 Task: Select the copy.
Action: Mouse moved to (12, 482)
Screenshot: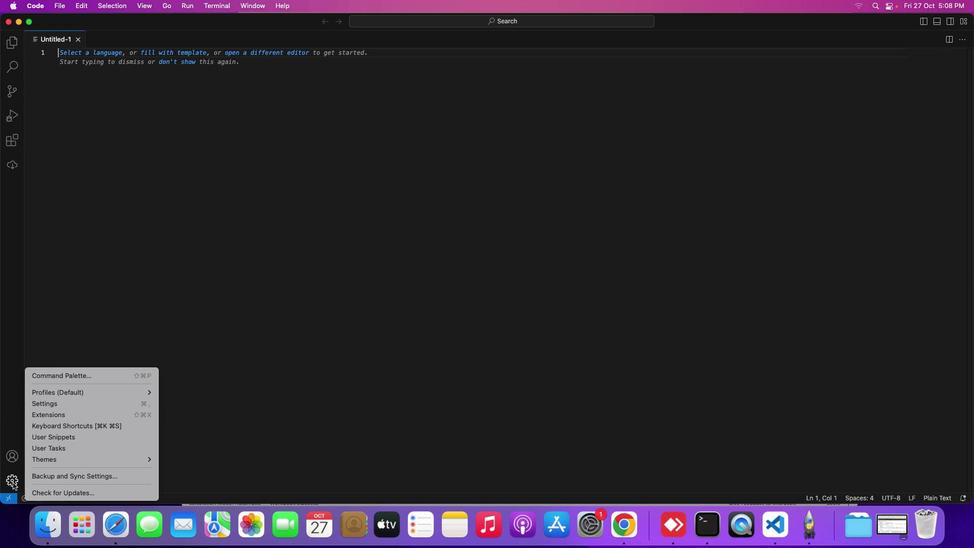 
Action: Mouse pressed left at (12, 482)
Screenshot: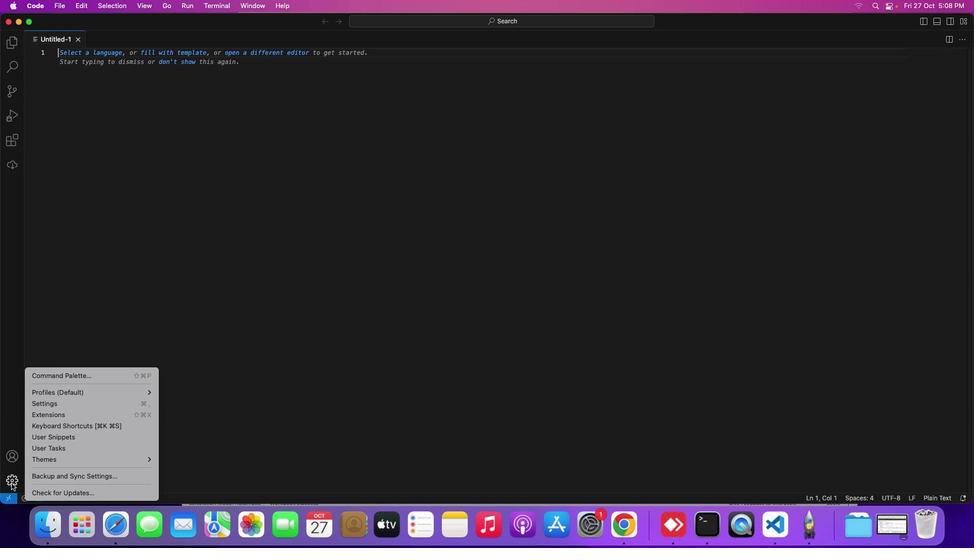 
Action: Mouse moved to (49, 377)
Screenshot: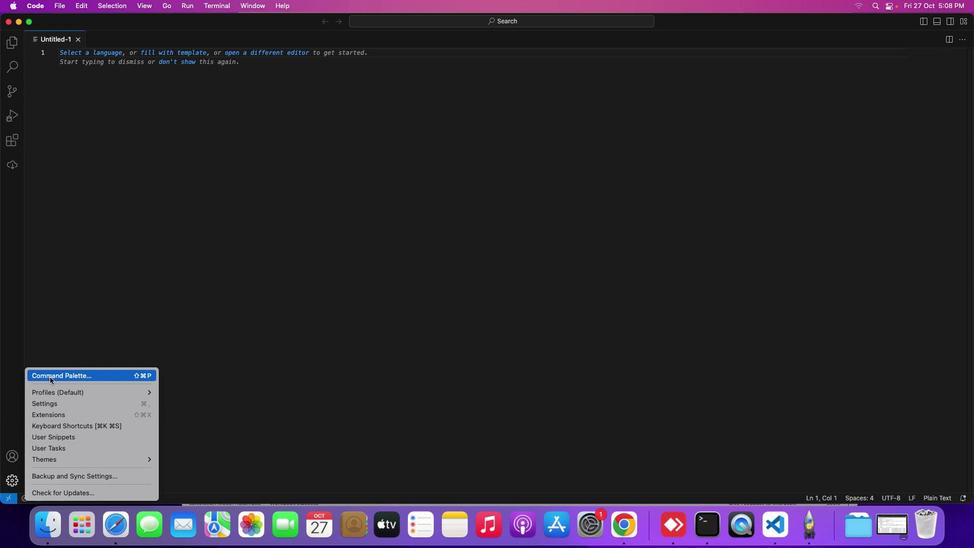 
Action: Mouse pressed left at (49, 377)
Screenshot: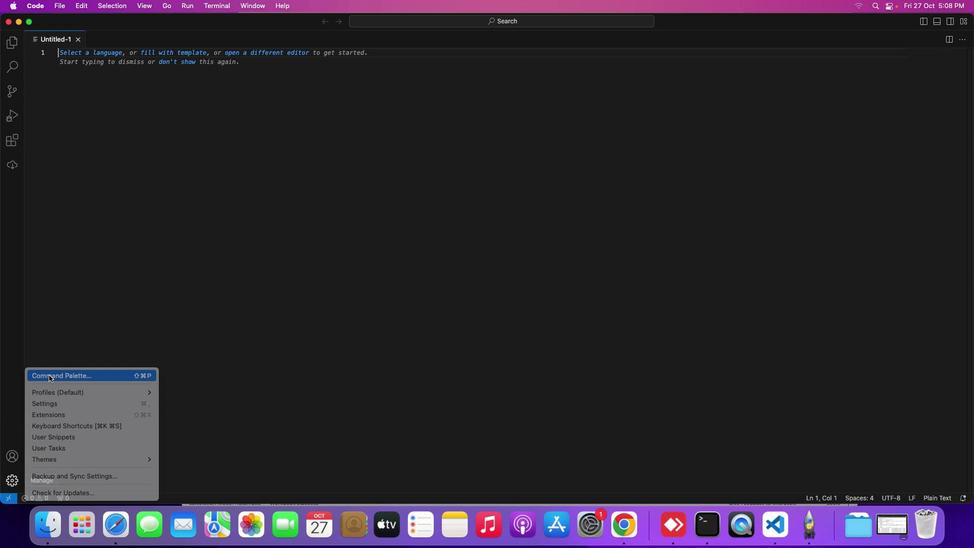 
Action: Mouse moved to (374, 182)
Screenshot: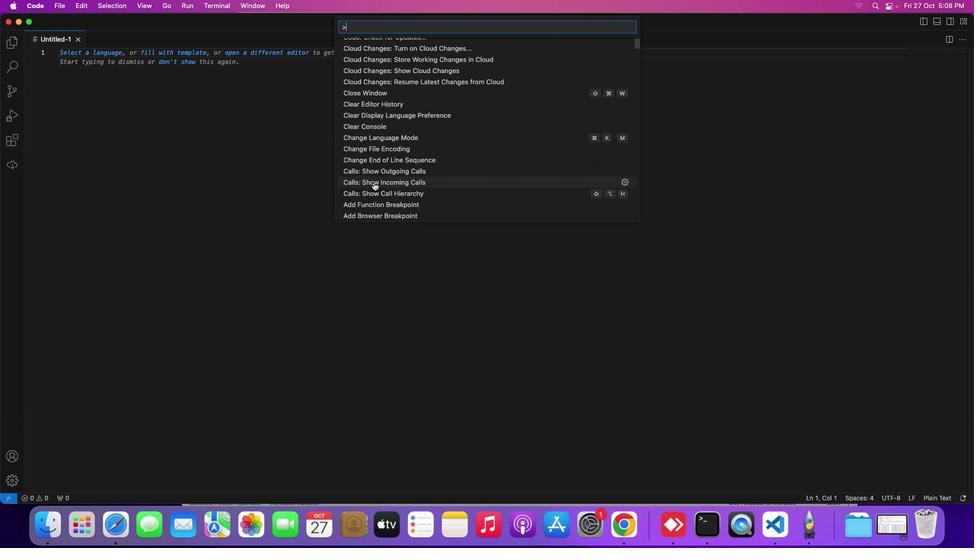 
Action: Mouse scrolled (374, 182) with delta (0, 0)
Screenshot: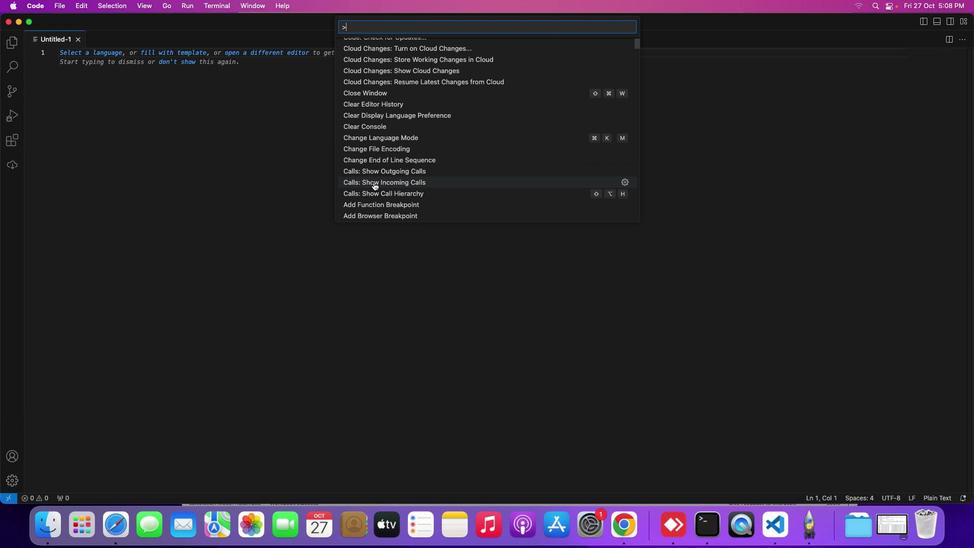 
Action: Mouse scrolled (374, 182) with delta (0, 0)
Screenshot: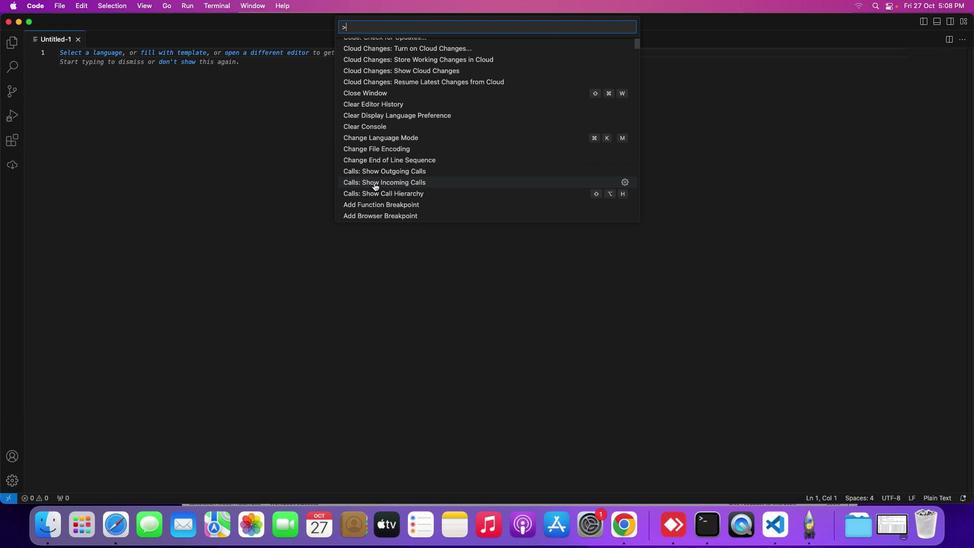 
Action: Mouse moved to (374, 183)
Screenshot: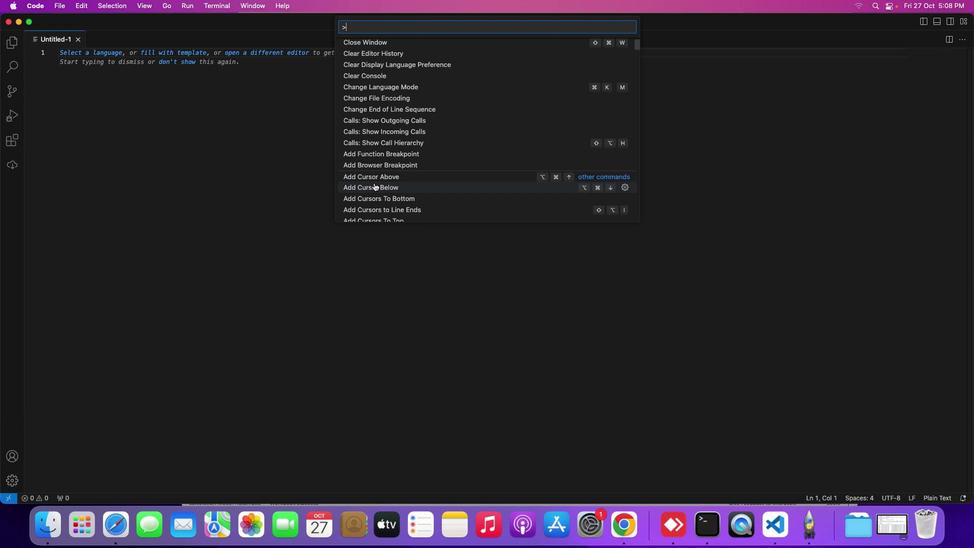 
Action: Mouse scrolled (374, 183) with delta (0, 0)
Screenshot: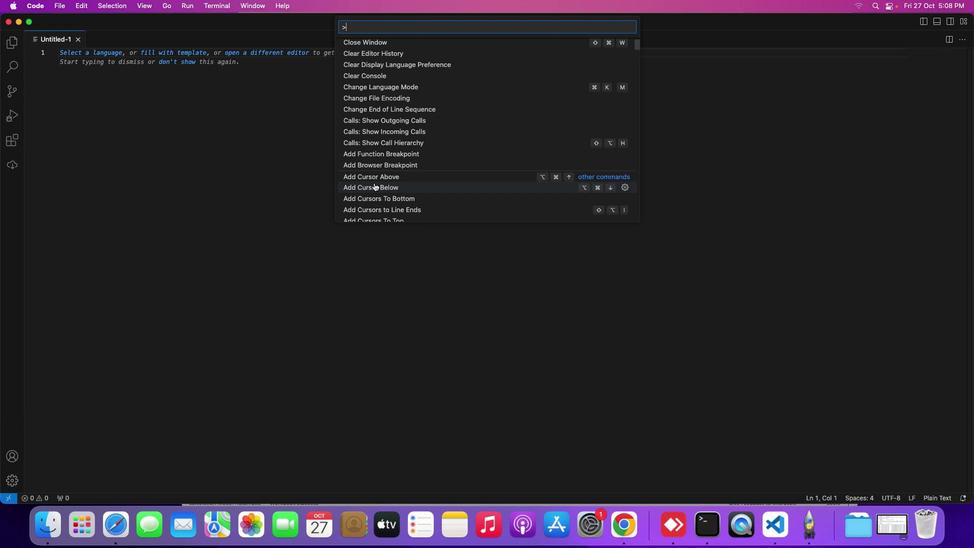 
Action: Mouse scrolled (374, 183) with delta (0, 0)
Screenshot: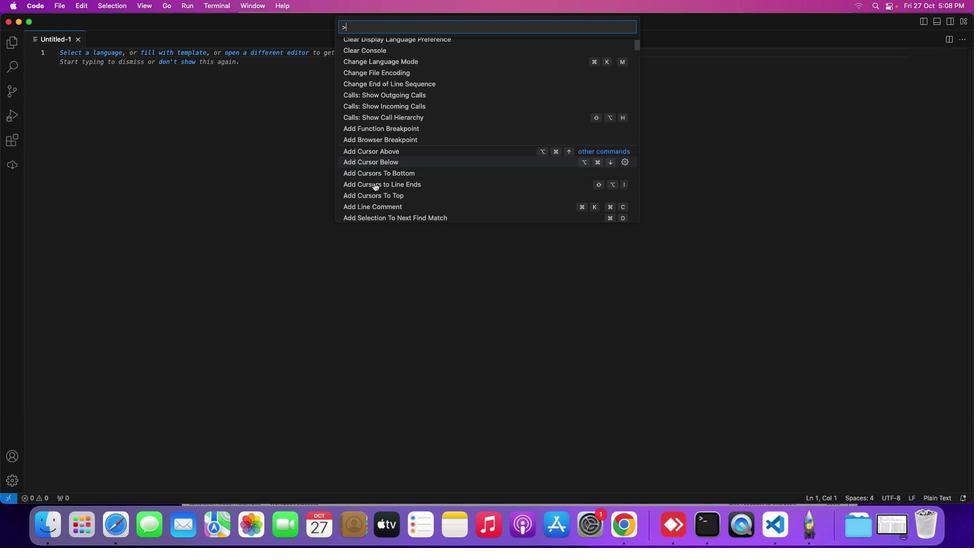 
Action: Mouse moved to (374, 183)
Screenshot: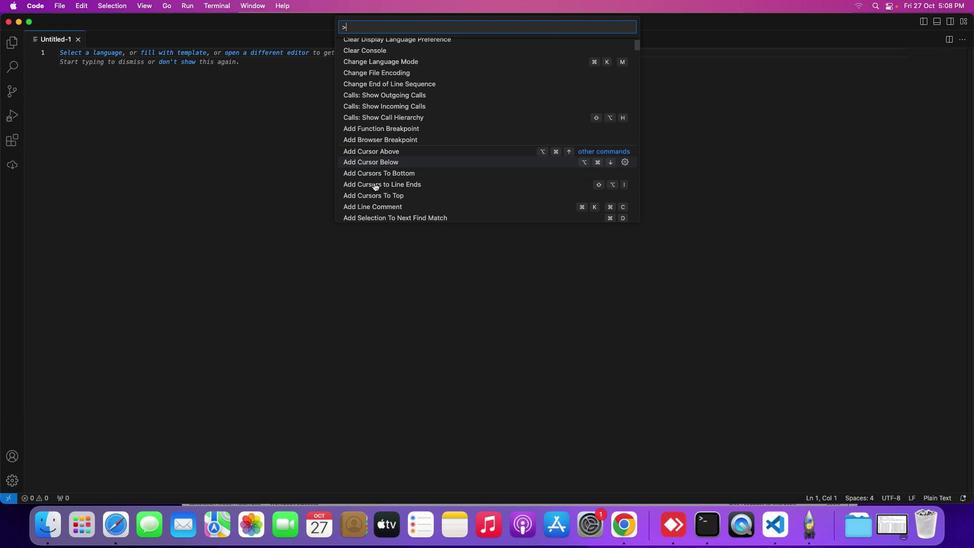 
Action: Mouse scrolled (374, 183) with delta (0, 0)
Screenshot: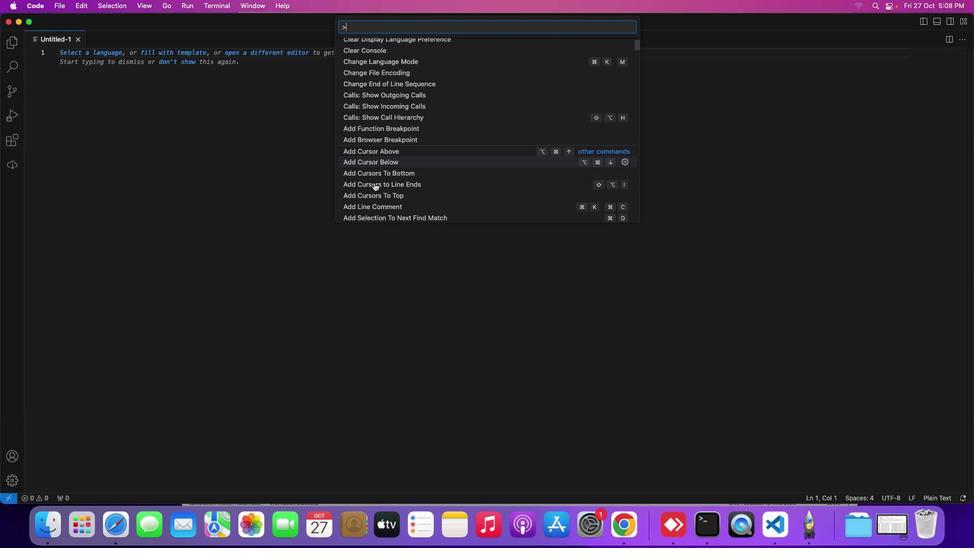 
Action: Mouse moved to (373, 183)
Screenshot: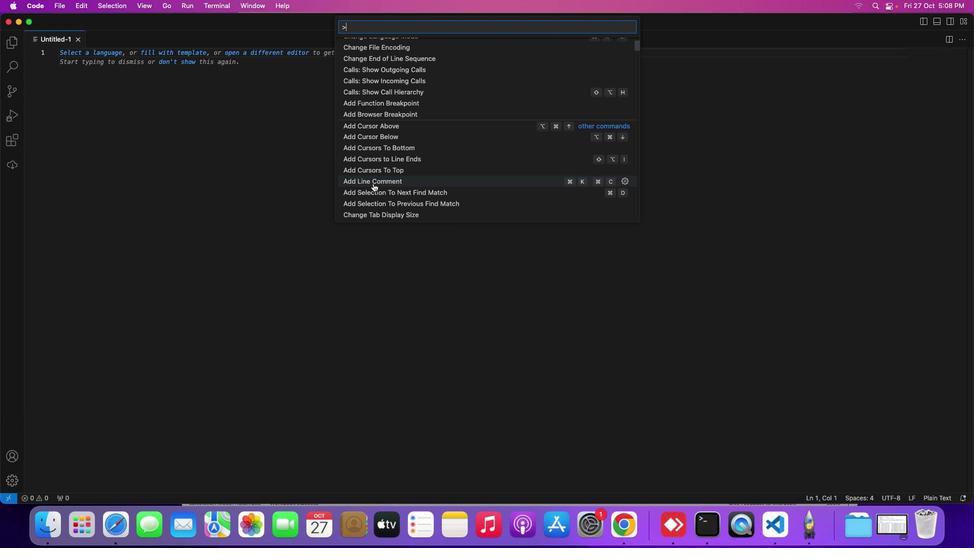 
Action: Mouse scrolled (373, 183) with delta (0, 0)
Screenshot: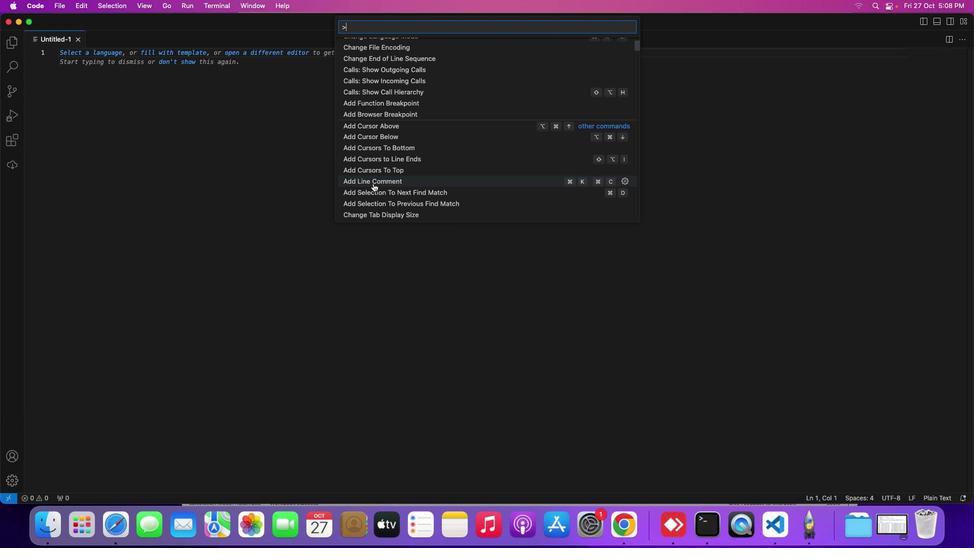 
Action: Mouse moved to (373, 183)
Screenshot: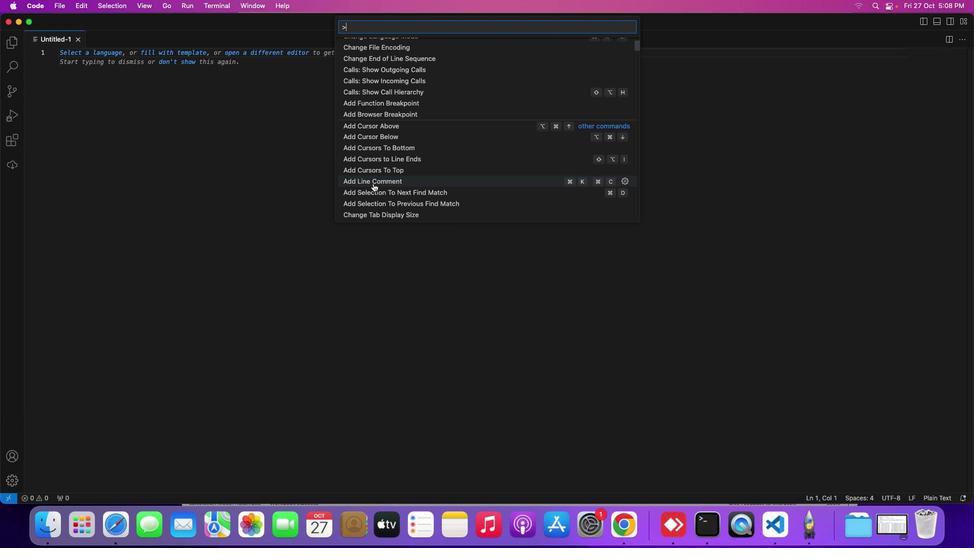 
Action: Mouse scrolled (373, 183) with delta (0, 0)
Screenshot: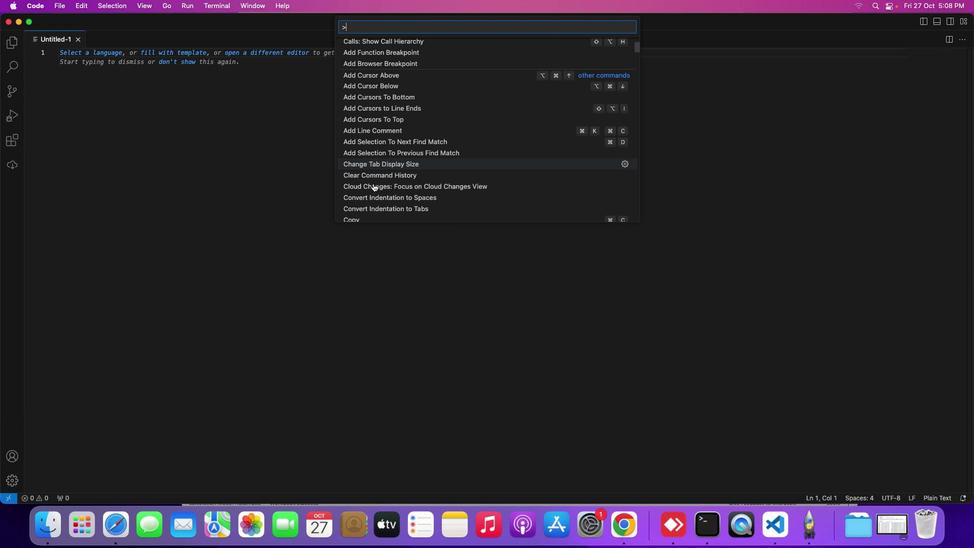 
Action: Mouse moved to (373, 183)
Screenshot: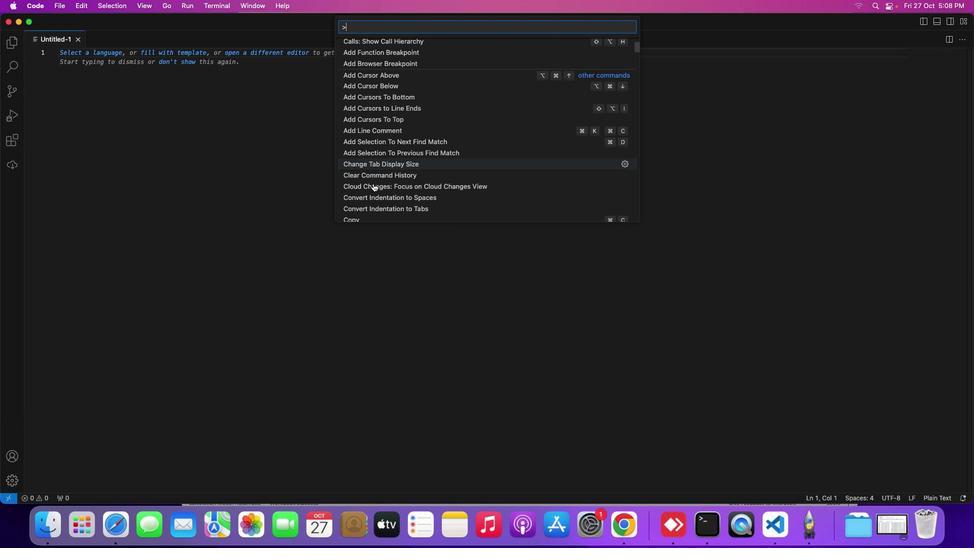 
Action: Mouse scrolled (373, 183) with delta (0, 0)
Screenshot: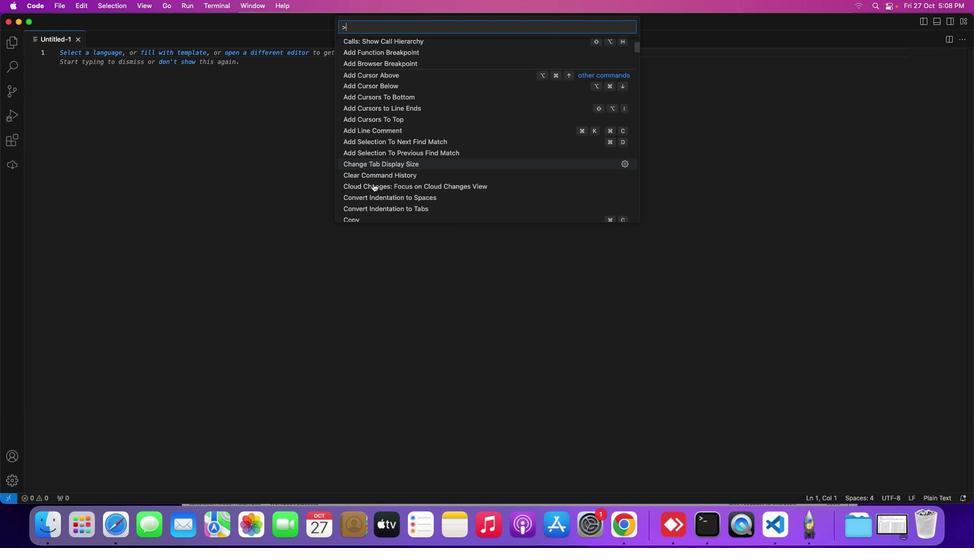 
Action: Mouse scrolled (373, 183) with delta (0, 0)
Screenshot: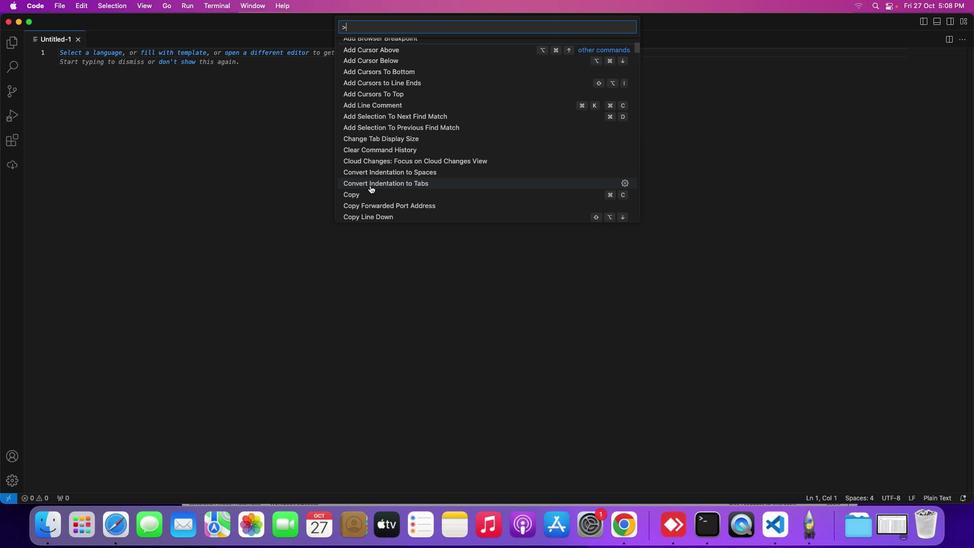 
Action: Mouse moved to (367, 191)
Screenshot: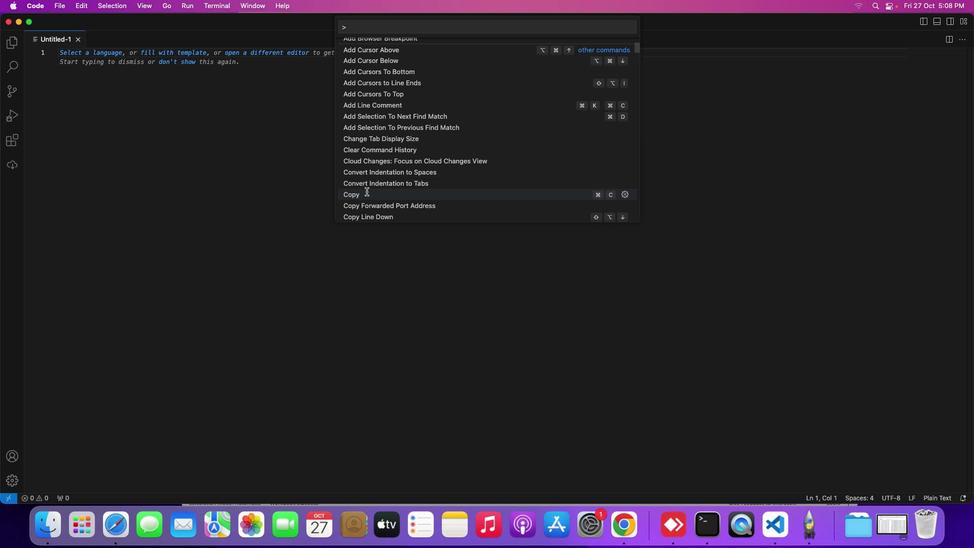 
Action: Mouse pressed left at (367, 191)
Screenshot: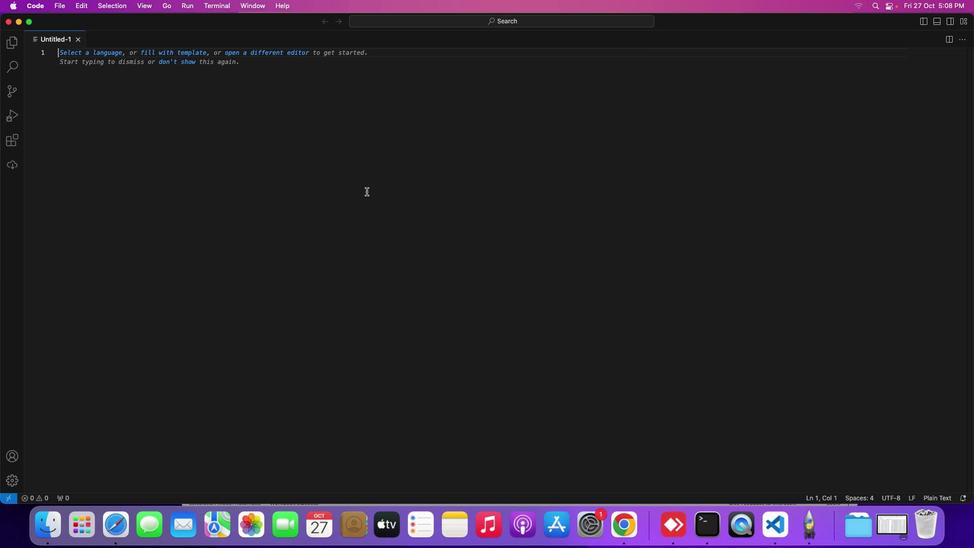 
Action: Mouse moved to (777, 178)
Screenshot: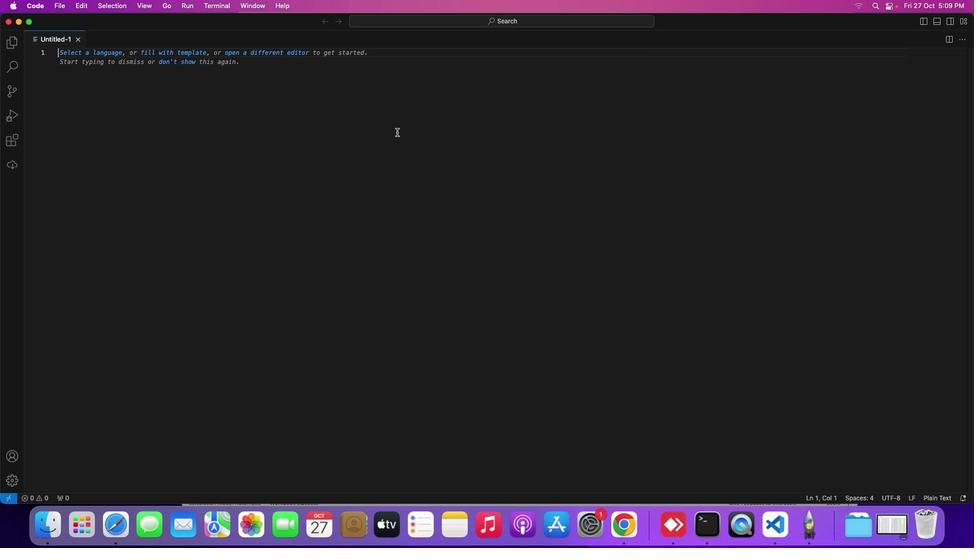 
